 Task: Select Convenience. Add to cart, from Roadrunner for 425 Callison Lane, Wilmington, Delaware 19801, Cell Number 302-432-3748, following item : Purina Dog Chow_x000D_
 - 1
Action: Mouse moved to (245, 91)
Screenshot: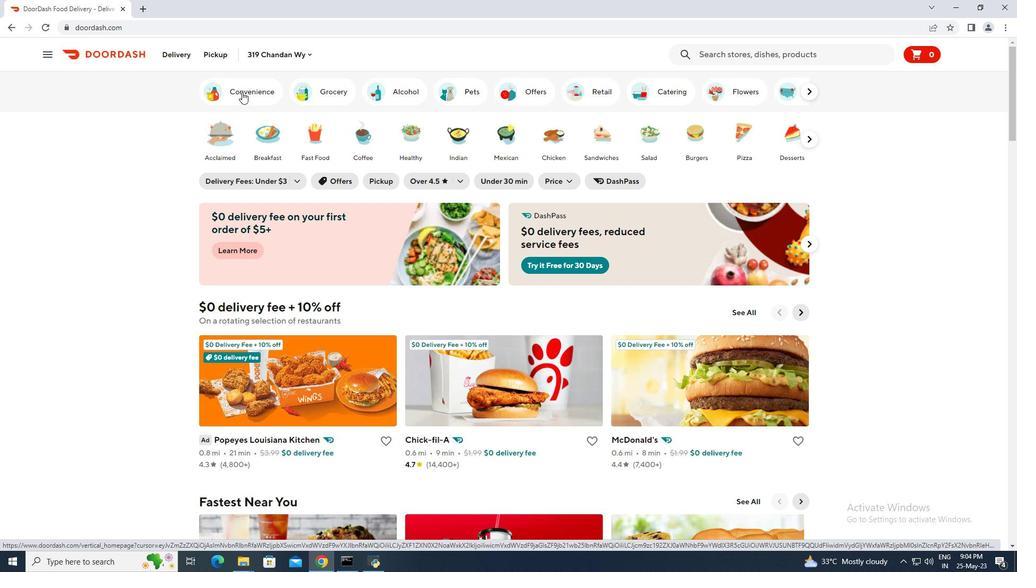 
Action: Mouse pressed left at (245, 91)
Screenshot: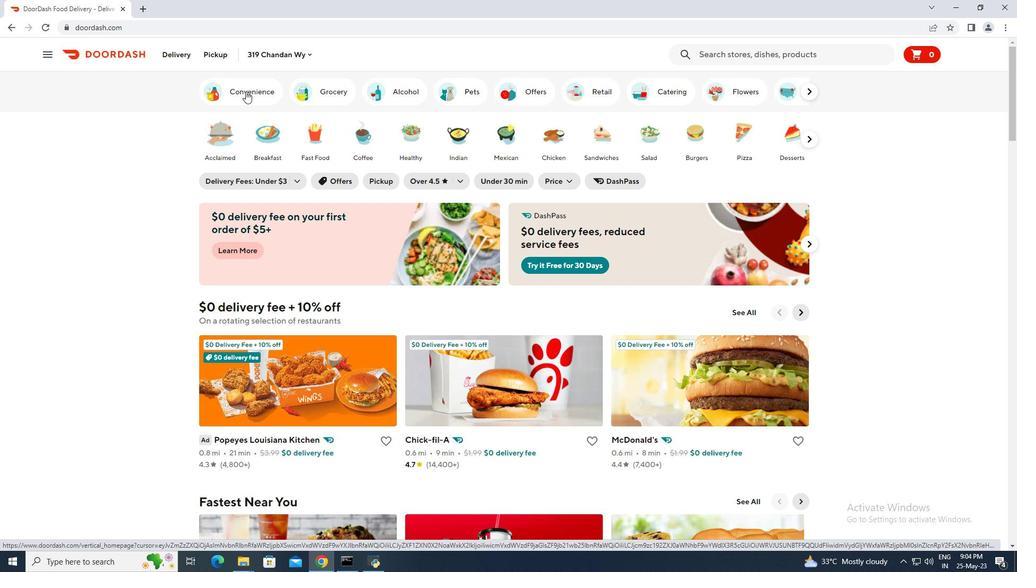 
Action: Mouse moved to (470, 358)
Screenshot: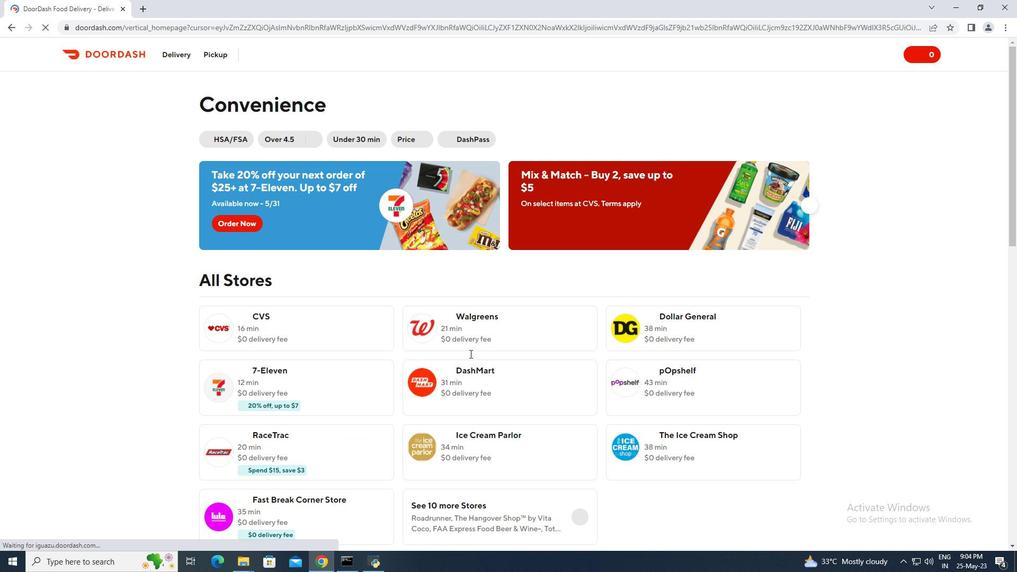 
Action: Mouse scrolled (470, 358) with delta (0, 0)
Screenshot: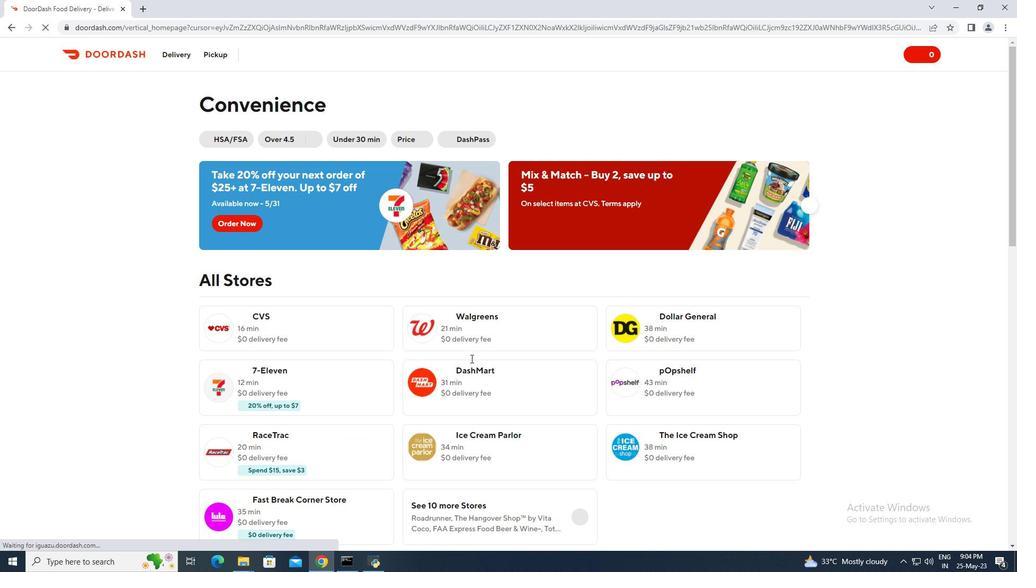 
Action: Mouse scrolled (470, 358) with delta (0, 0)
Screenshot: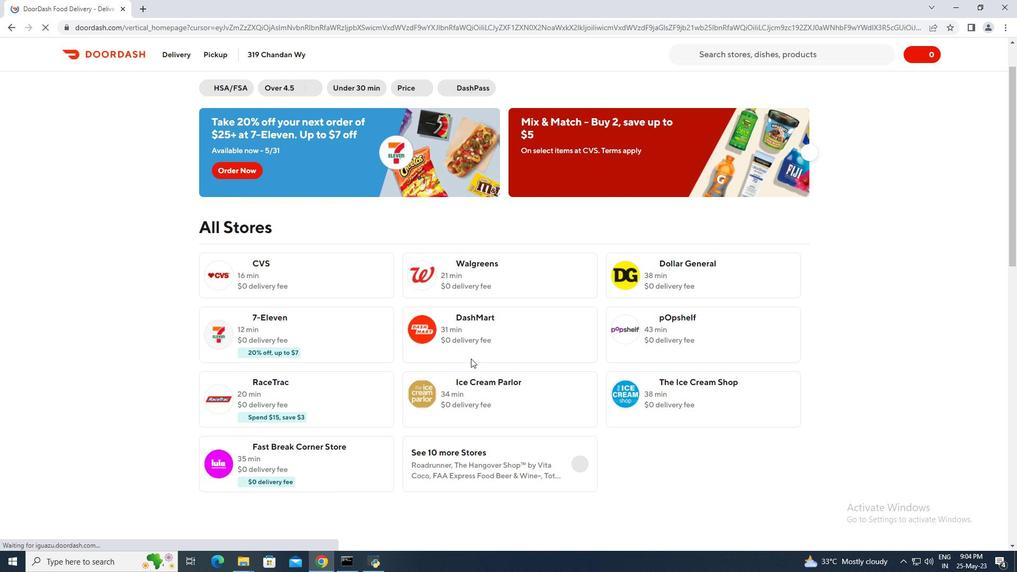 
Action: Mouse moved to (459, 400)
Screenshot: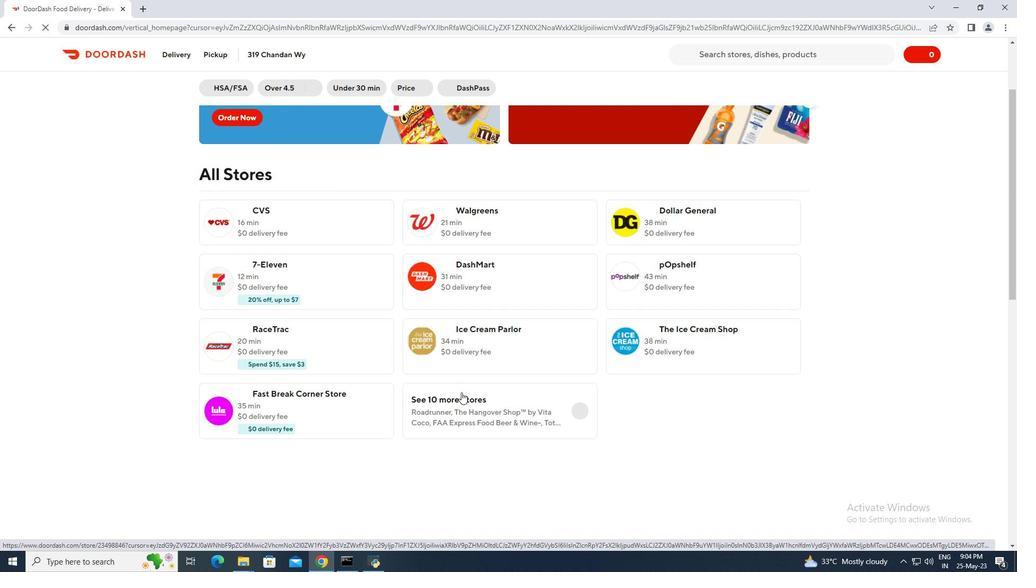 
Action: Mouse pressed left at (459, 400)
Screenshot: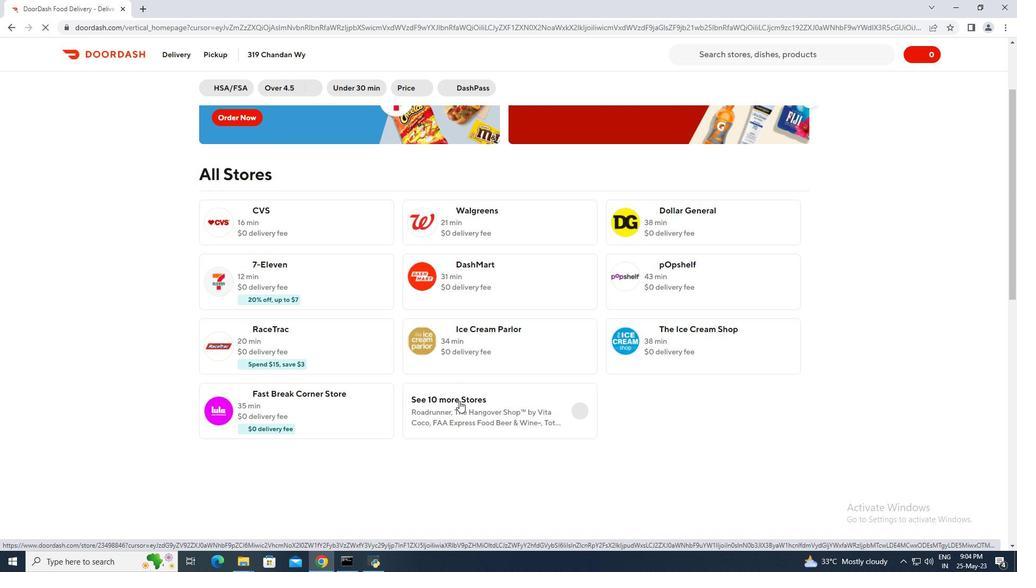 
Action: Mouse moved to (454, 332)
Screenshot: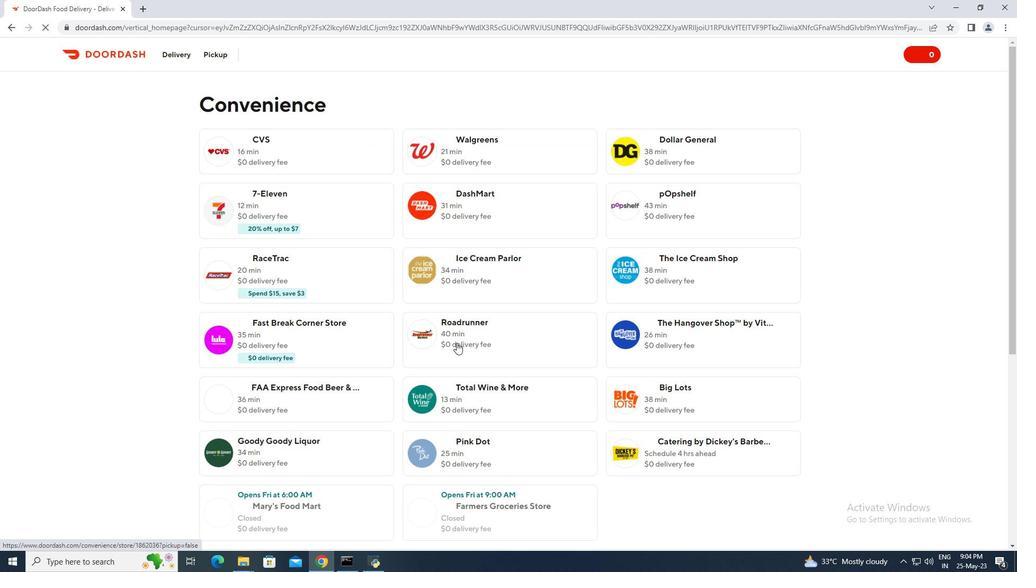 
Action: Mouse pressed left at (454, 332)
Screenshot: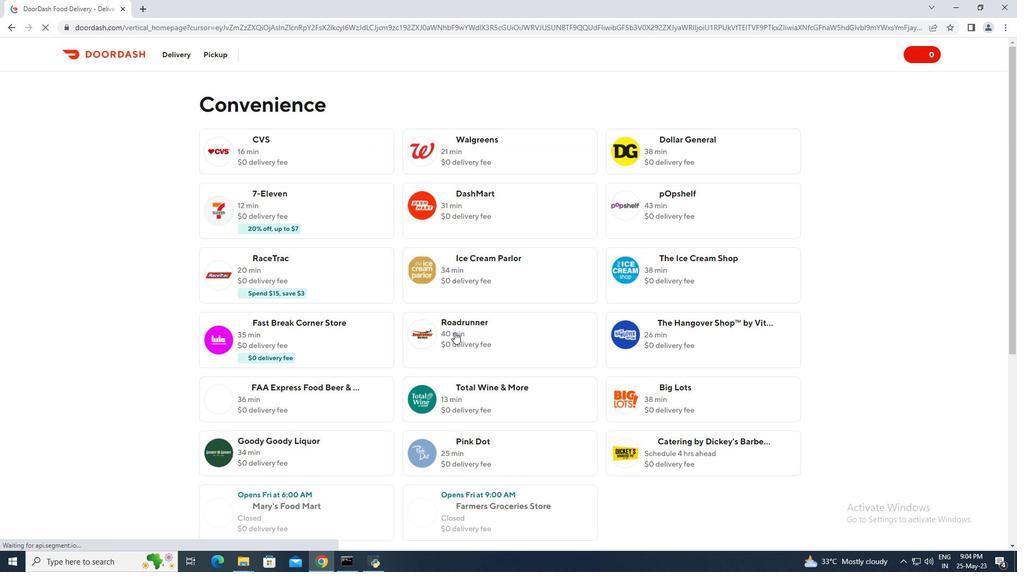 
Action: Mouse moved to (218, 57)
Screenshot: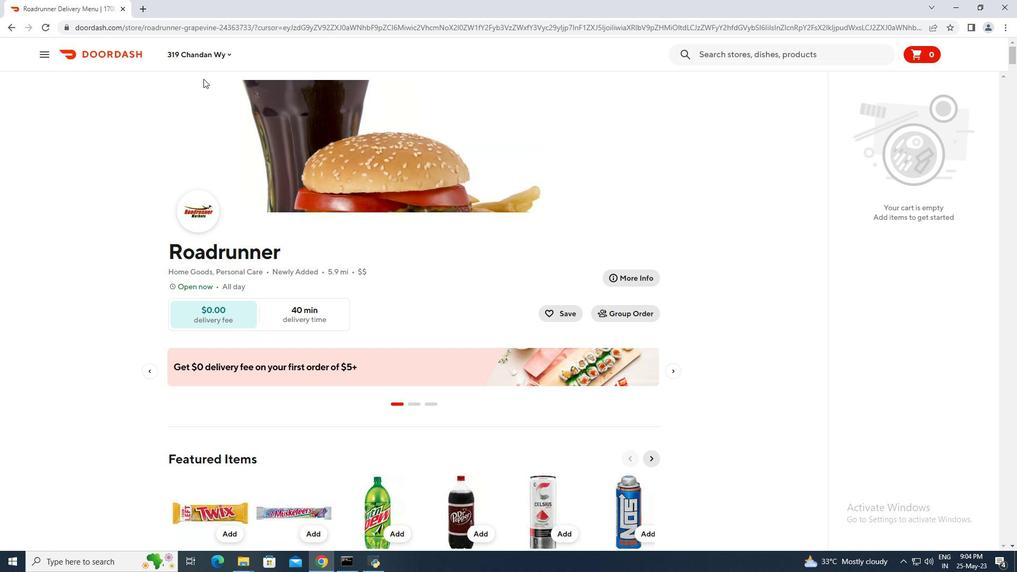 
Action: Mouse pressed left at (218, 57)
Screenshot: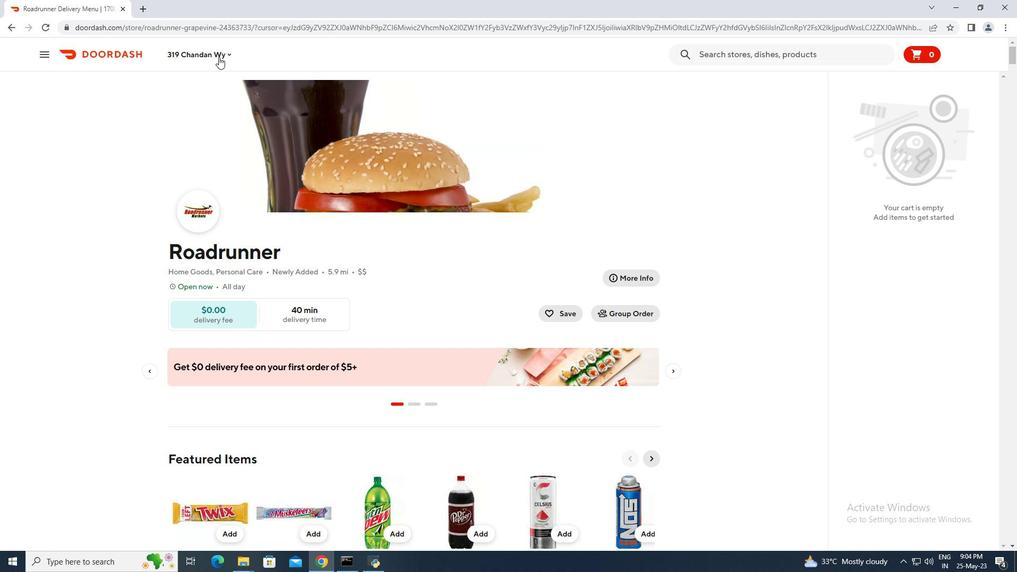 
Action: Mouse moved to (216, 93)
Screenshot: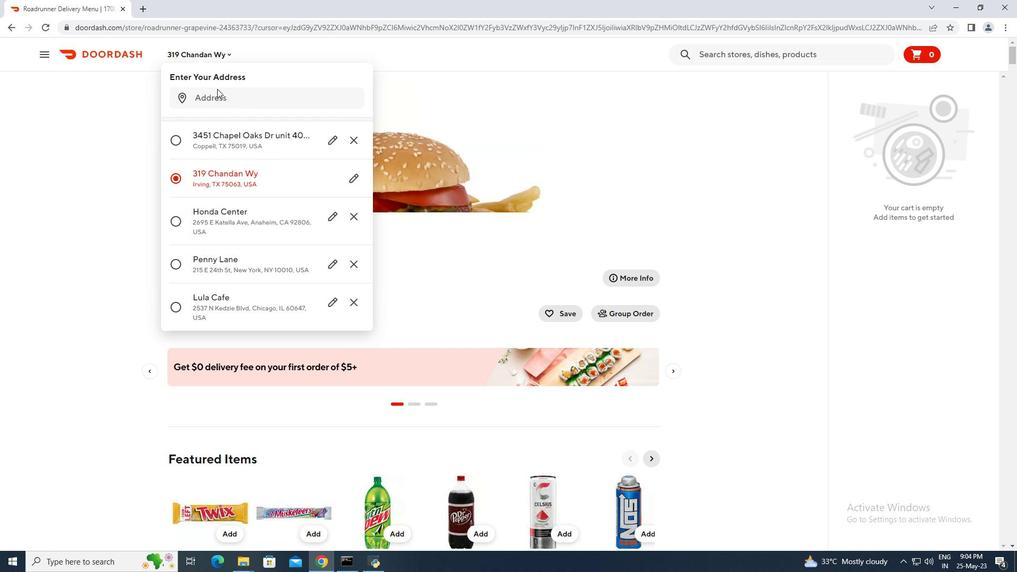 
Action: Mouse pressed left at (216, 93)
Screenshot: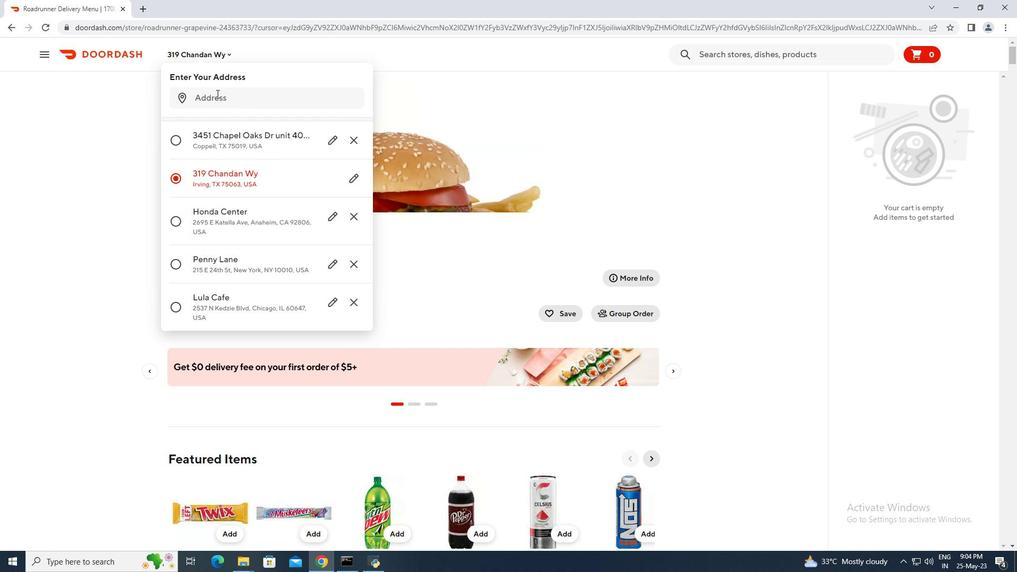 
Action: Key pressed 425
Screenshot: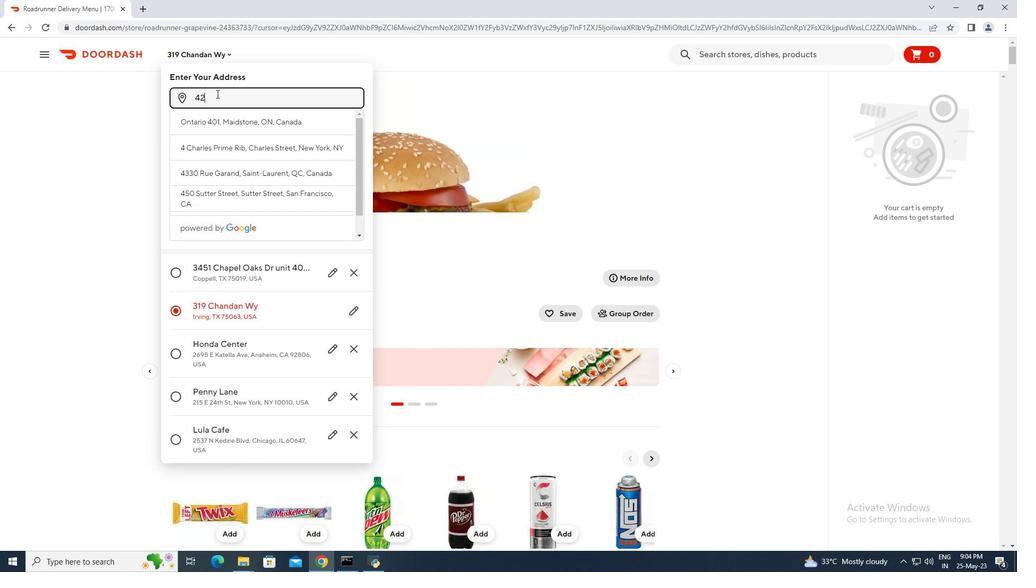 
Action: Mouse moved to (216, 94)
Screenshot: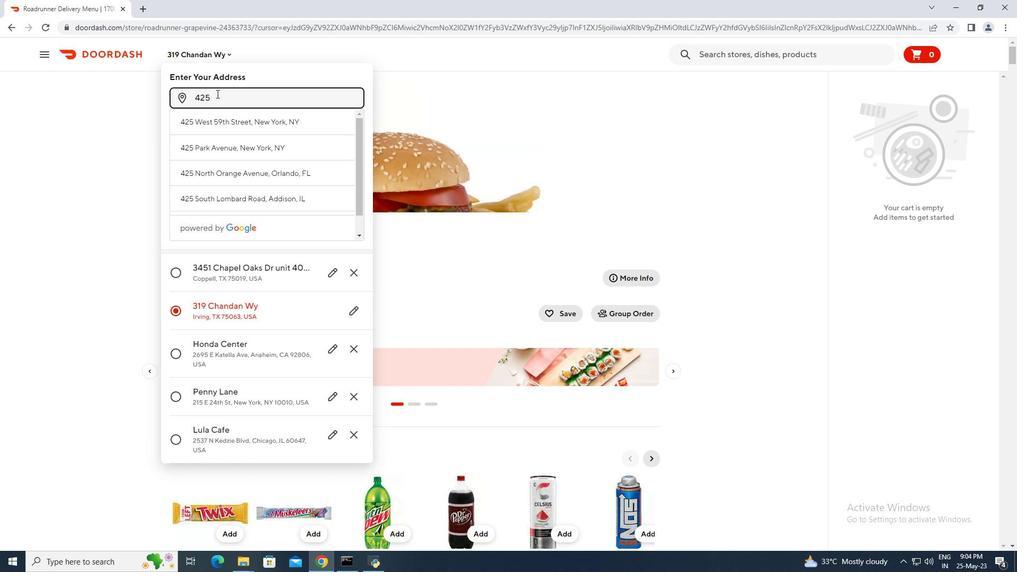 
Action: Key pressed <Key.space>callison<Key.space>lane,<Key.space>wilmington,<Key.space>delaware<Key.space>19801<Key.enter>
Screenshot: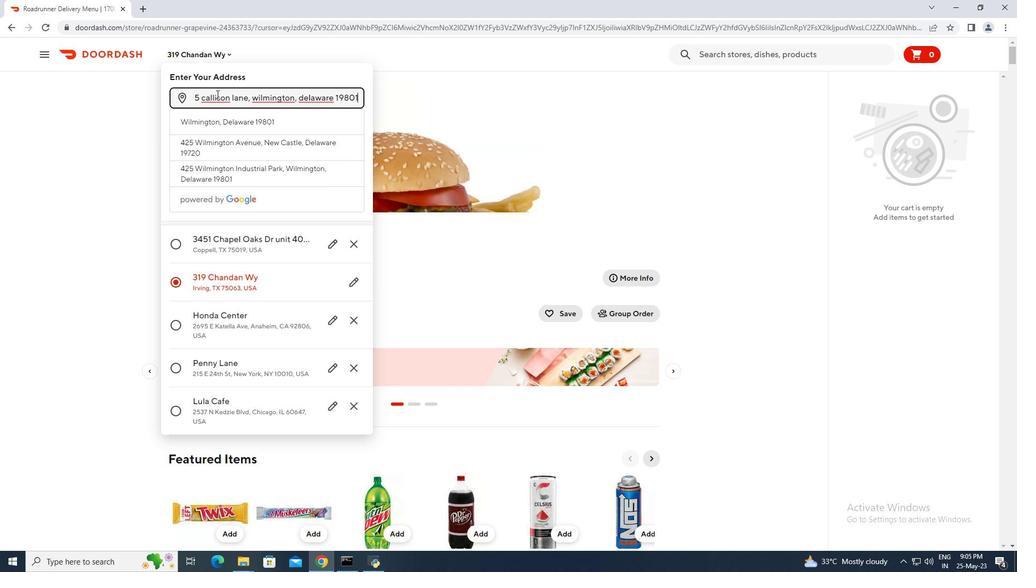 
Action: Mouse moved to (315, 404)
Screenshot: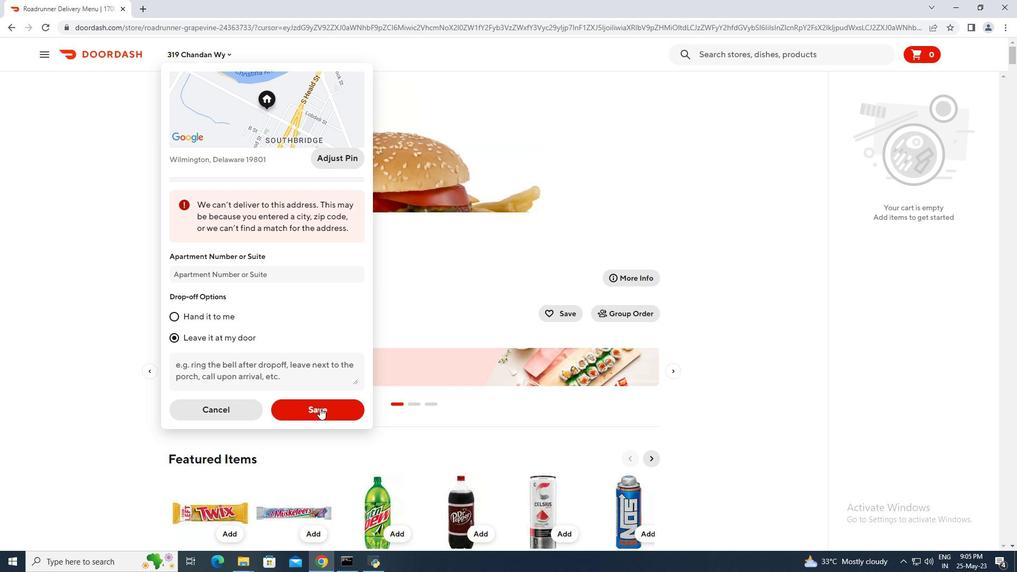 
Action: Mouse pressed left at (315, 404)
Screenshot: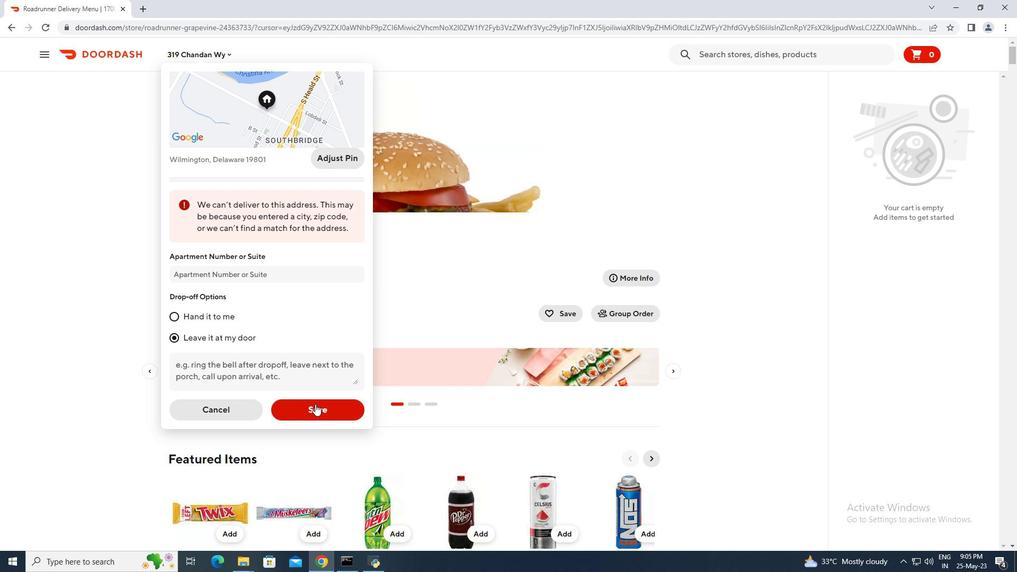 
Action: Mouse moved to (460, 372)
Screenshot: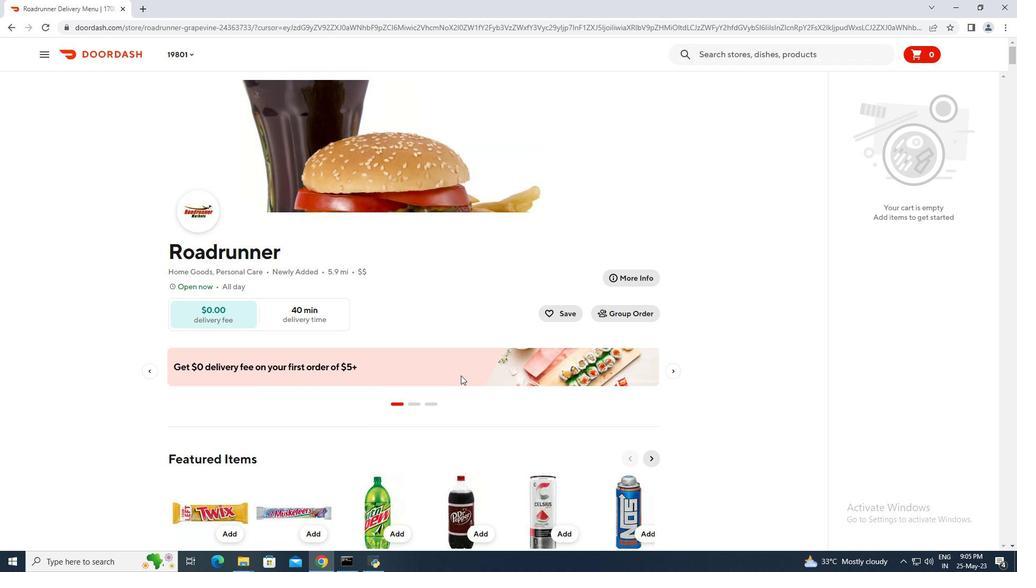 
Action: Mouse scrolled (460, 371) with delta (0, 0)
Screenshot: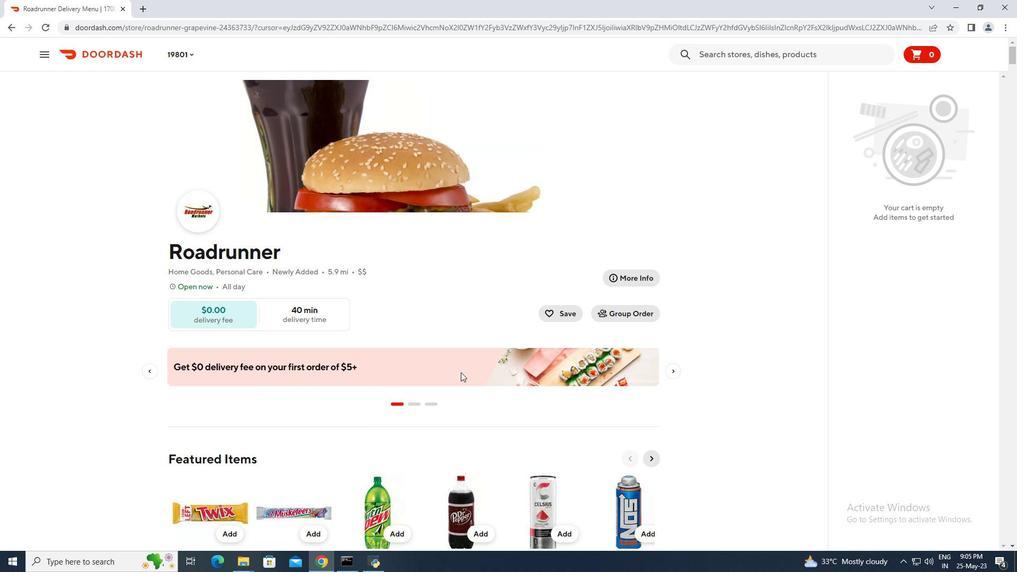 
Action: Mouse scrolled (460, 371) with delta (0, 0)
Screenshot: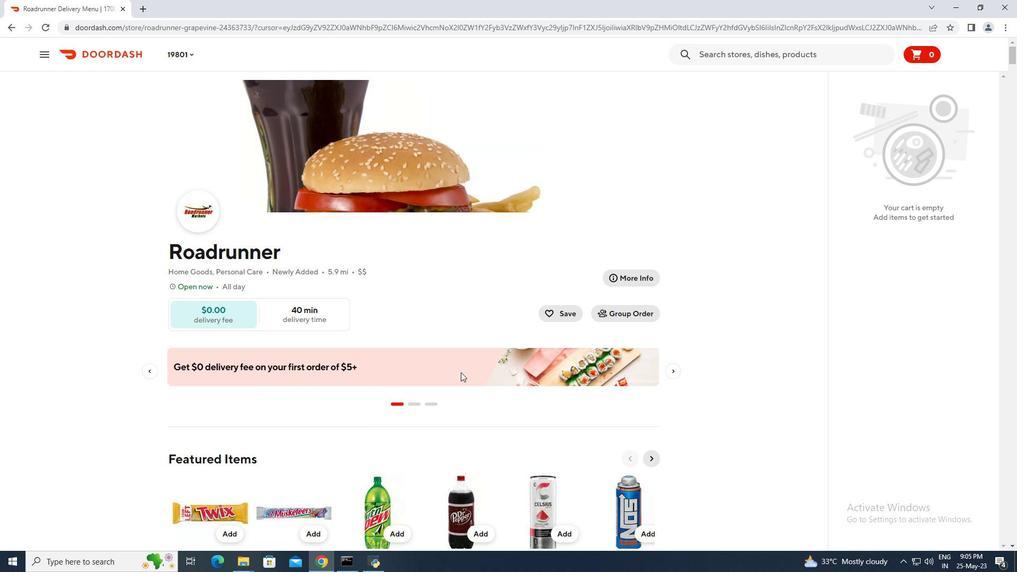
Action: Mouse scrolled (460, 371) with delta (0, 0)
Screenshot: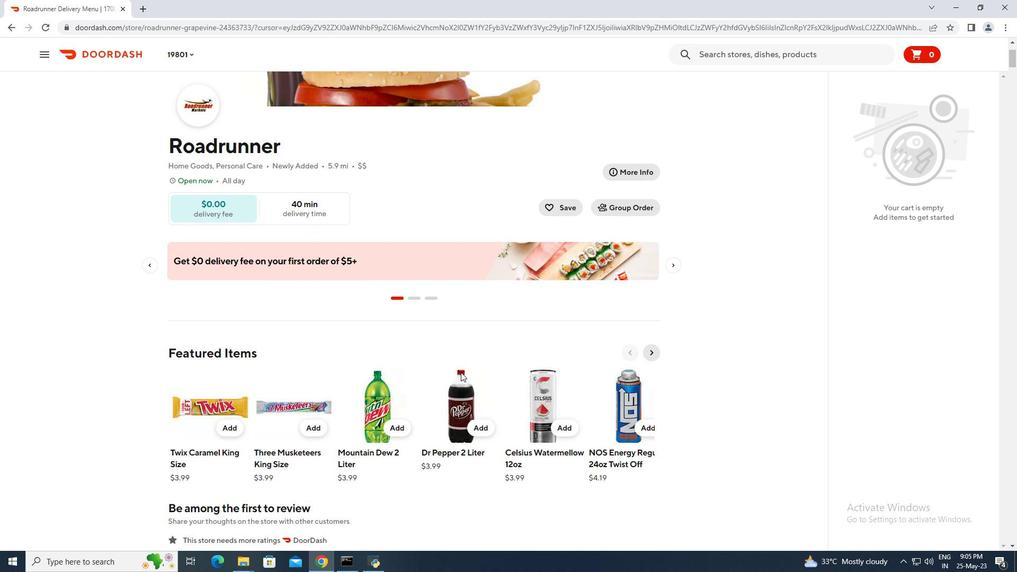 
Action: Mouse scrolled (460, 371) with delta (0, 0)
Screenshot: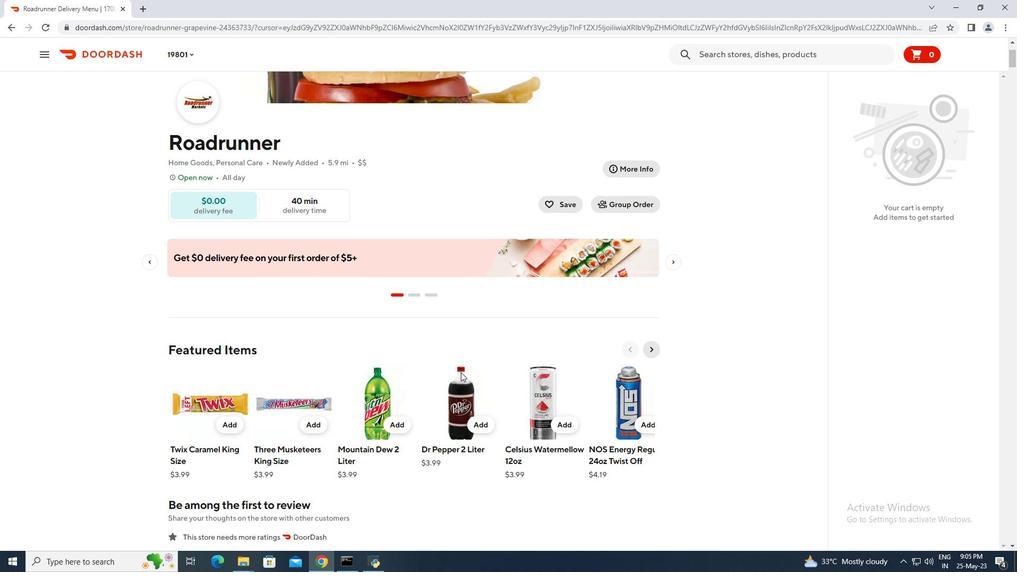 
Action: Mouse scrolled (460, 371) with delta (0, 0)
Screenshot: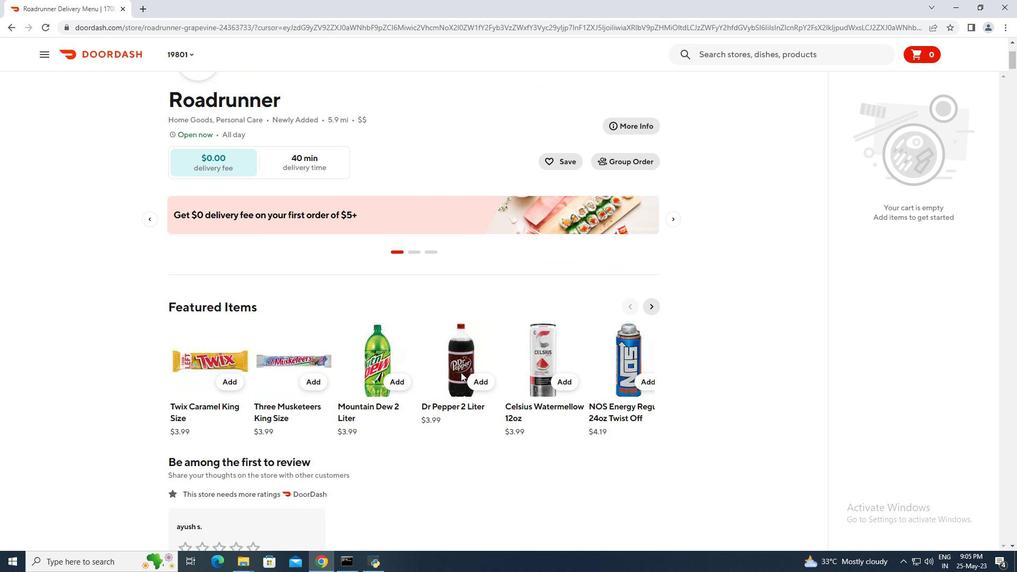 
Action: Mouse scrolled (460, 371) with delta (0, 0)
Screenshot: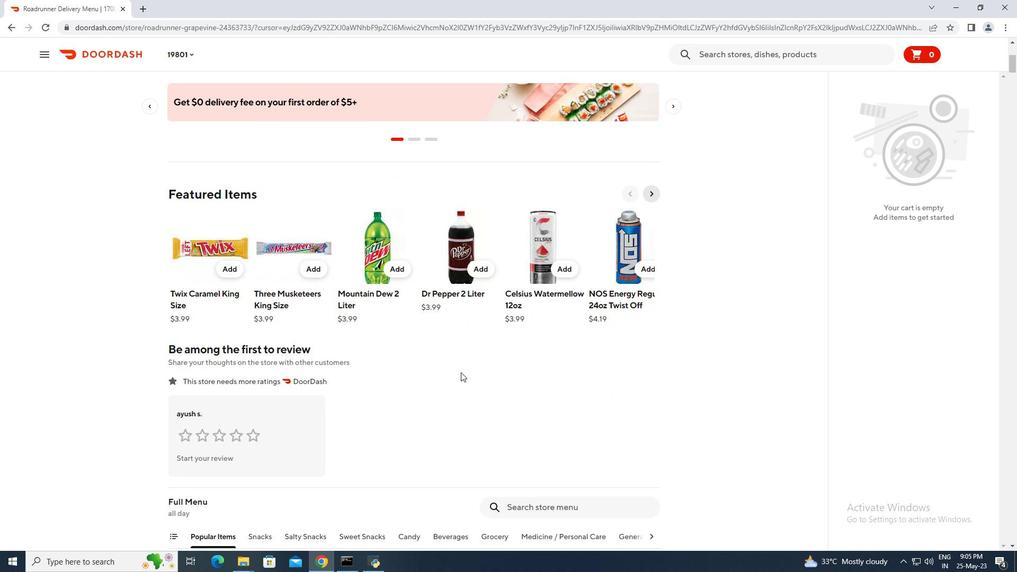 
Action: Mouse scrolled (460, 371) with delta (0, 0)
Screenshot: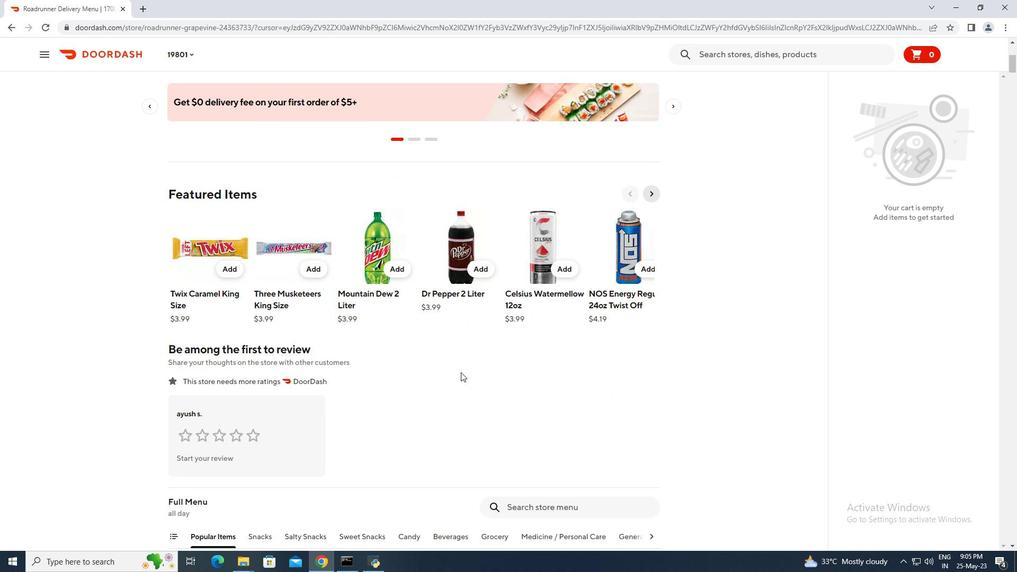 
Action: Mouse moved to (376, 210)
Screenshot: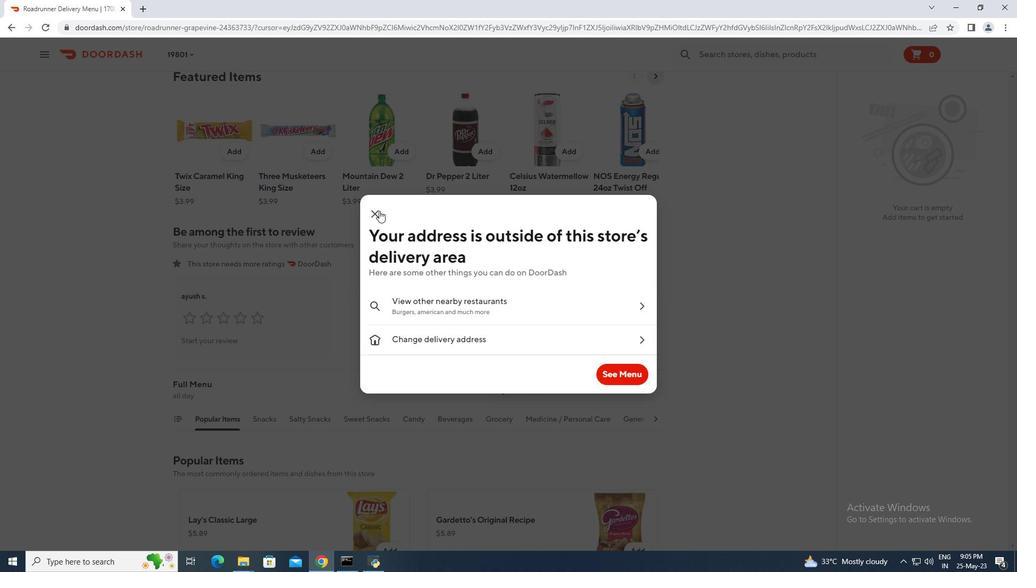 
Action: Mouse pressed left at (376, 210)
Screenshot: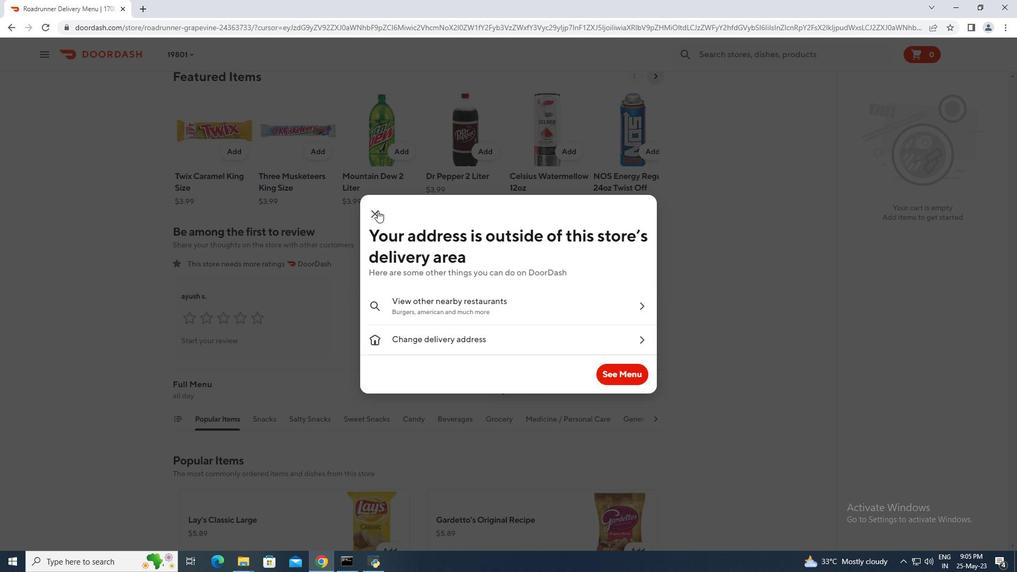 
Action: Mouse moved to (563, 392)
Screenshot: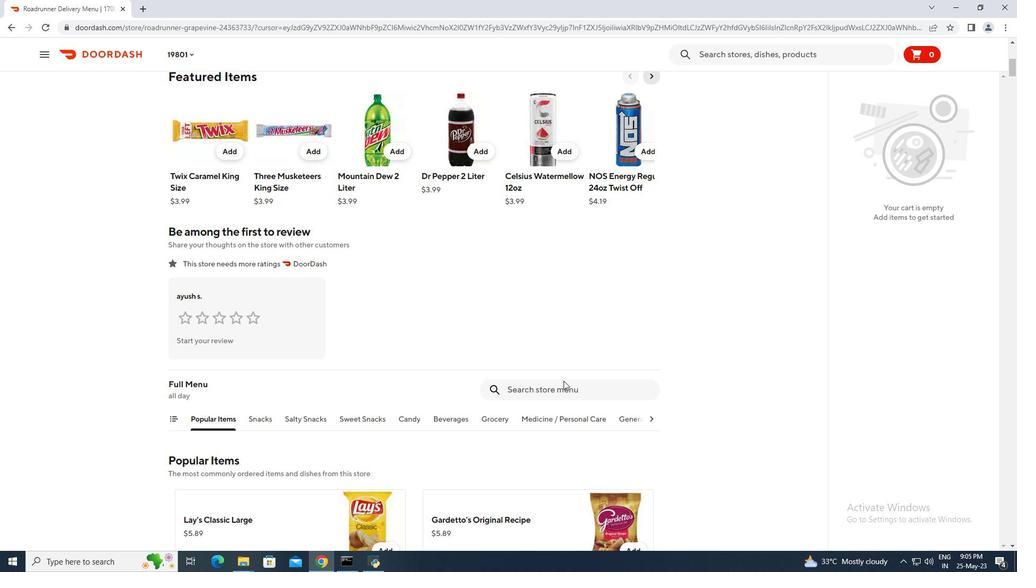 
Action: Mouse pressed left at (563, 392)
Screenshot: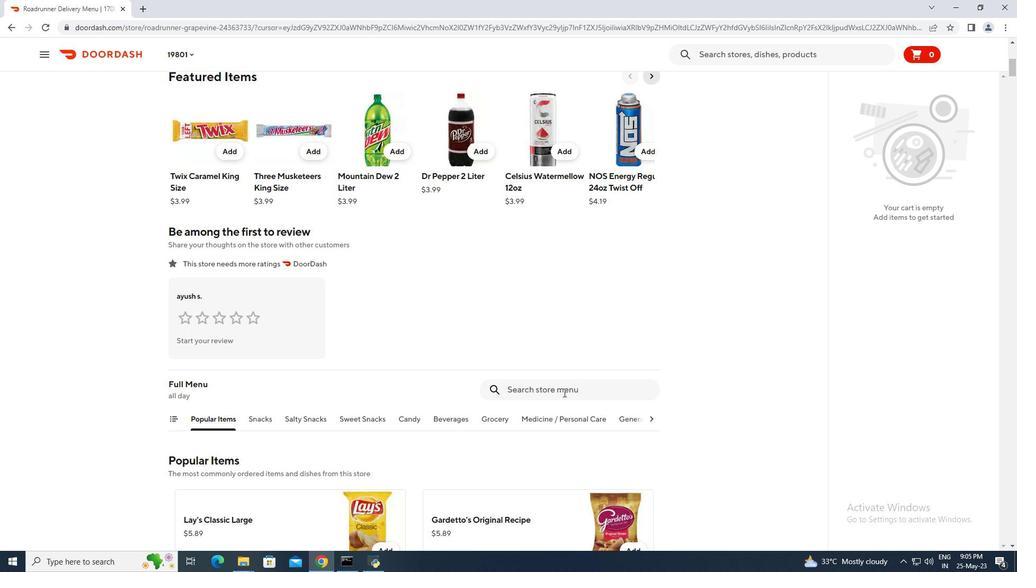 
Action: Key pressed purina<Key.space>dog<Key.space>chow<Key.enter>
Screenshot: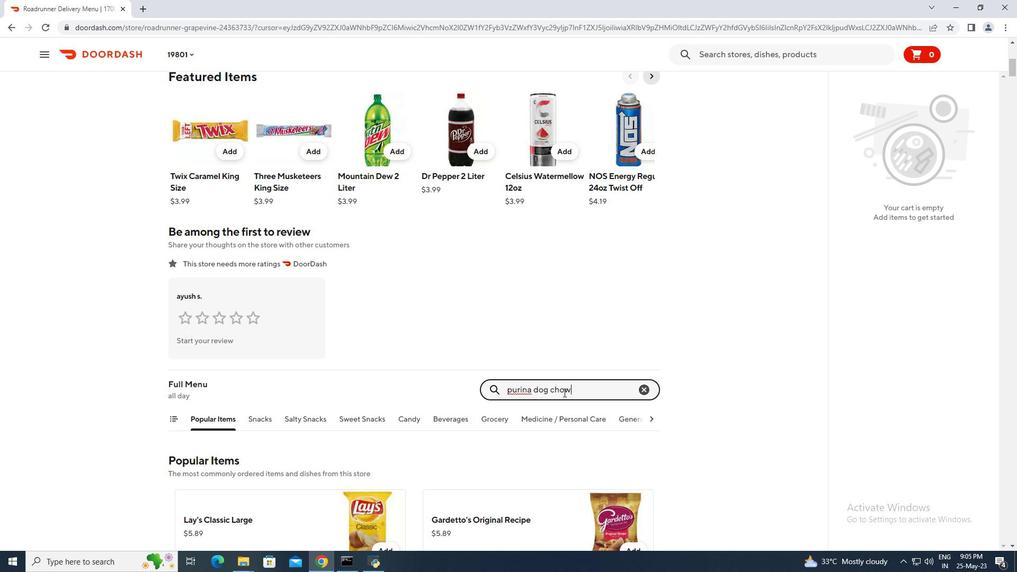 
Action: Mouse moved to (578, 263)
Screenshot: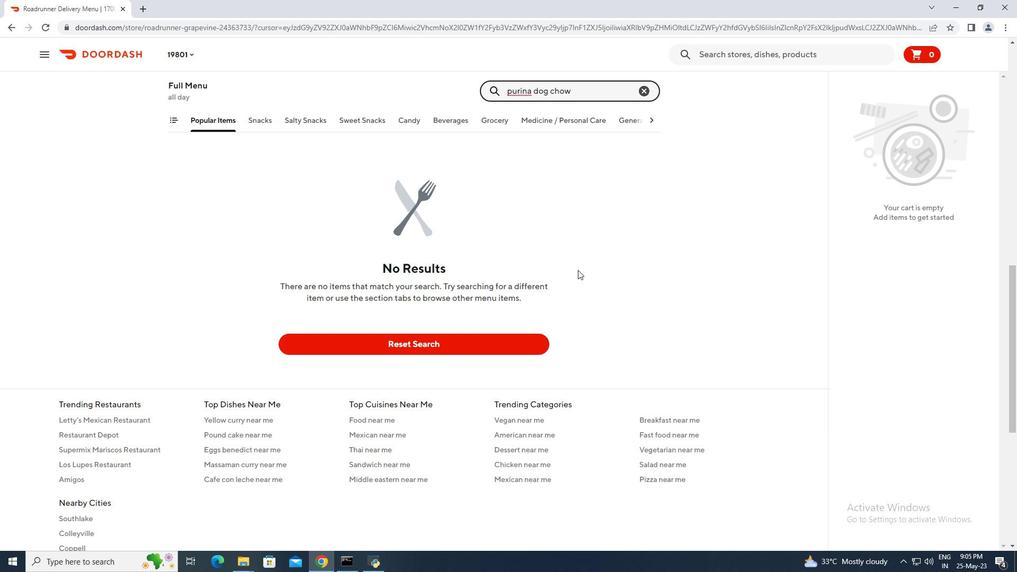 
